 Task: Add Traditional Medicinals Cup of Calm Tea to the cart.
Action: Mouse moved to (16, 130)
Screenshot: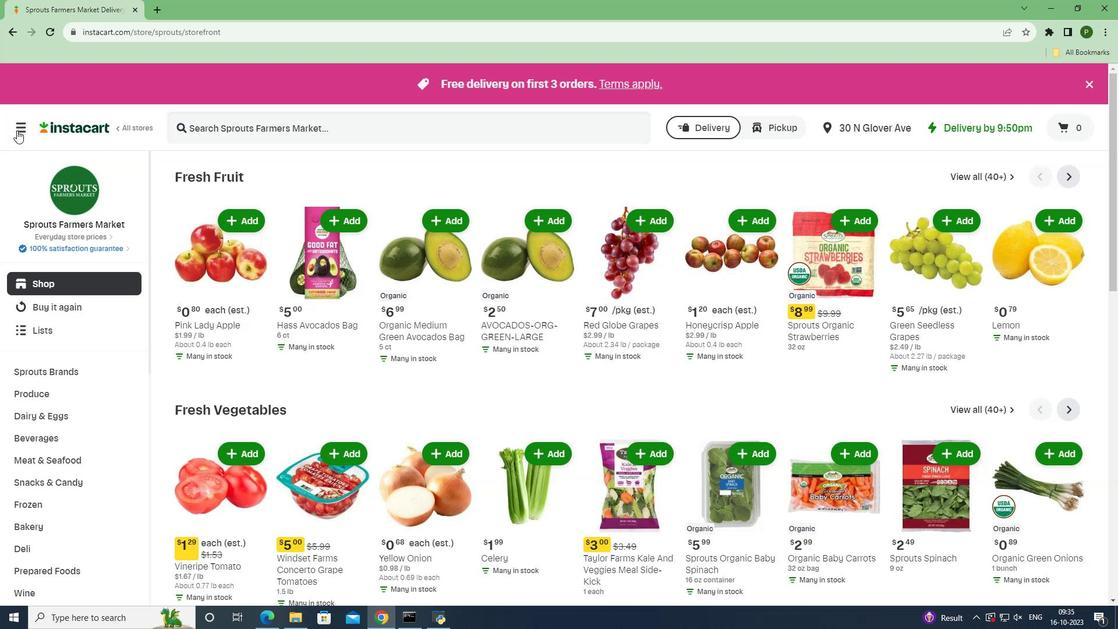 
Action: Mouse pressed left at (16, 130)
Screenshot: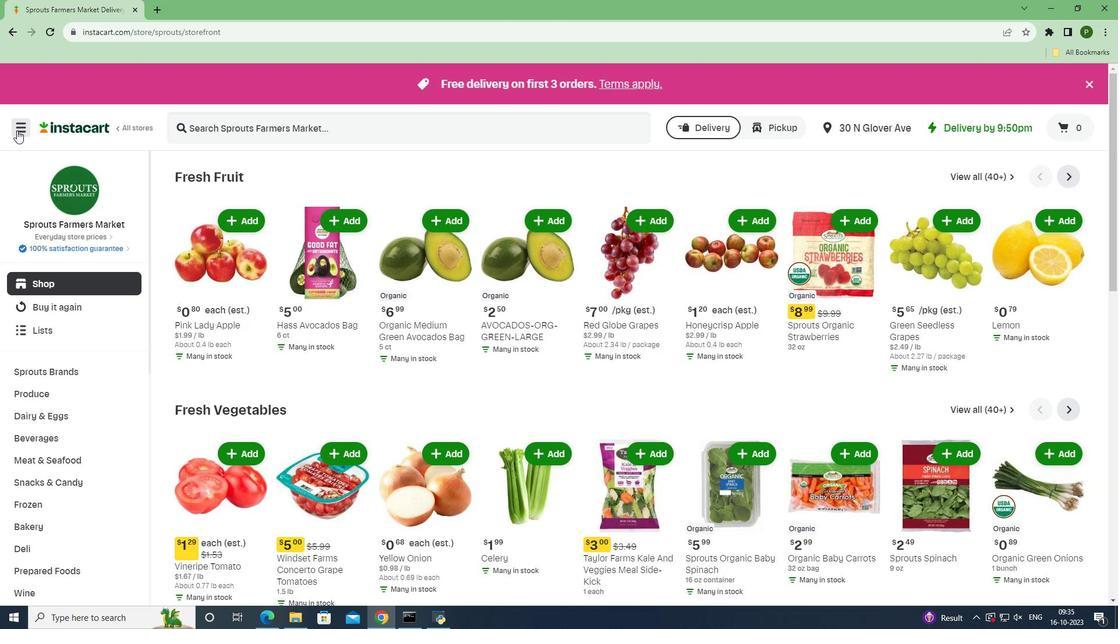 
Action: Mouse moved to (31, 306)
Screenshot: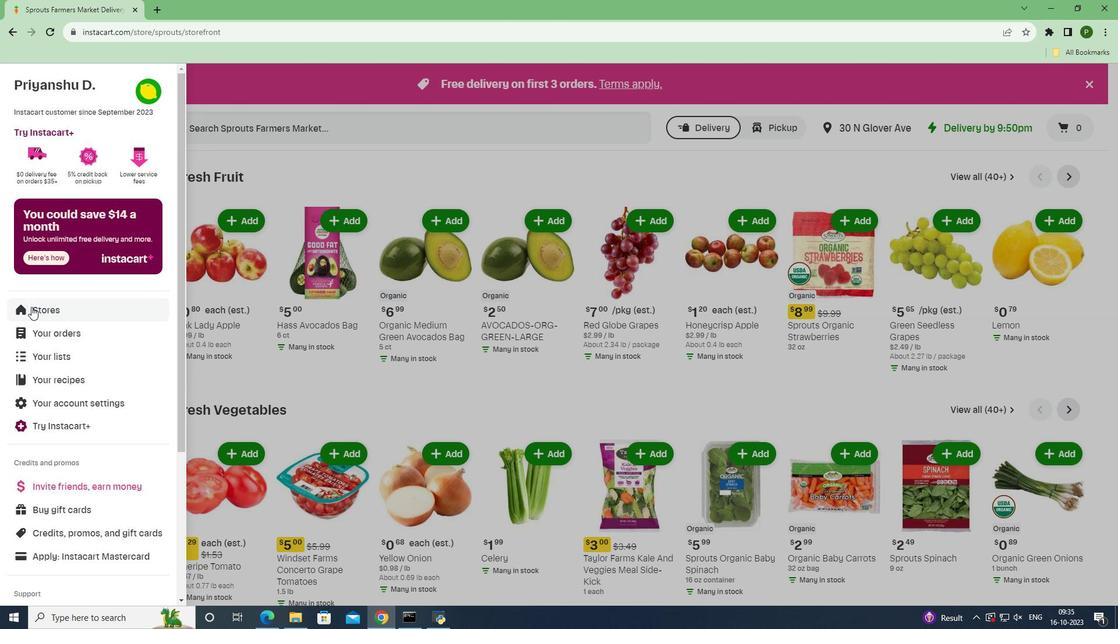 
Action: Mouse pressed left at (31, 306)
Screenshot: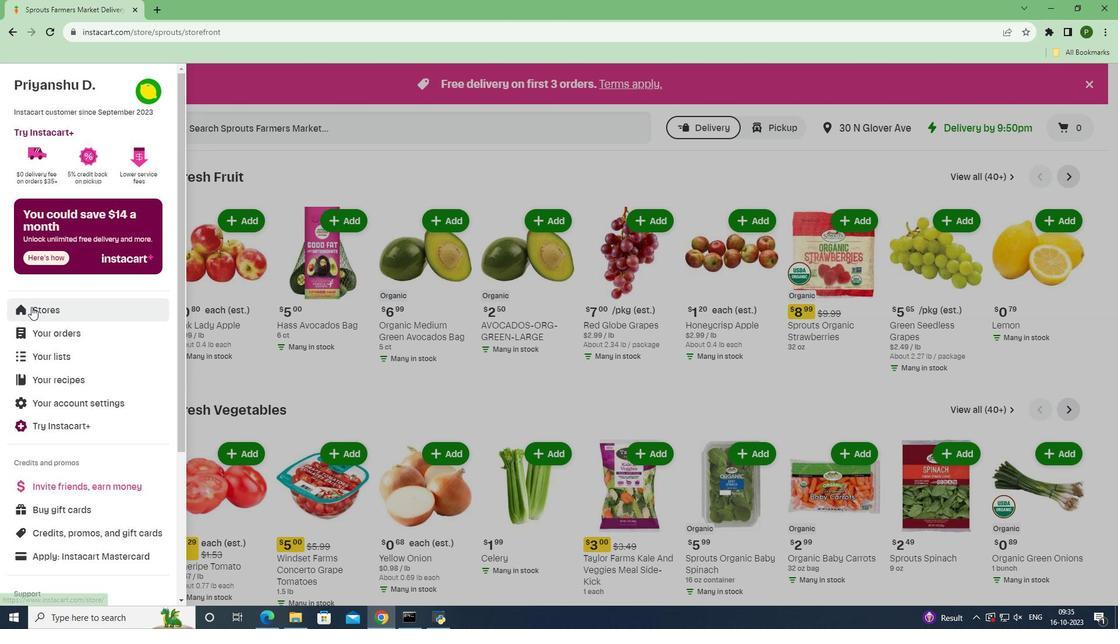 
Action: Mouse moved to (258, 132)
Screenshot: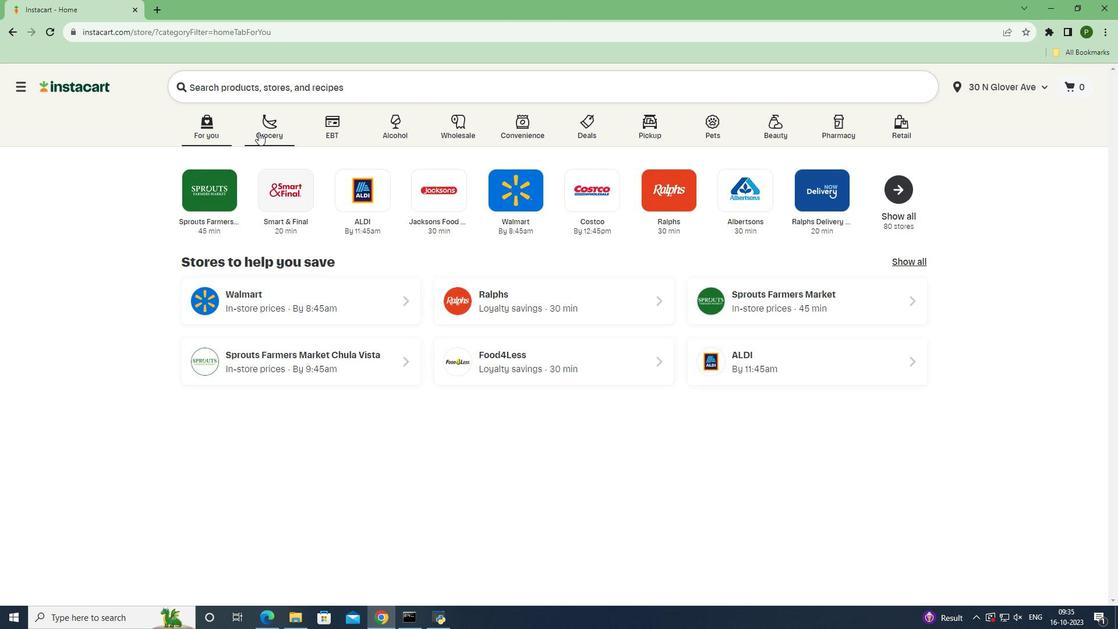 
Action: Mouse pressed left at (258, 132)
Screenshot: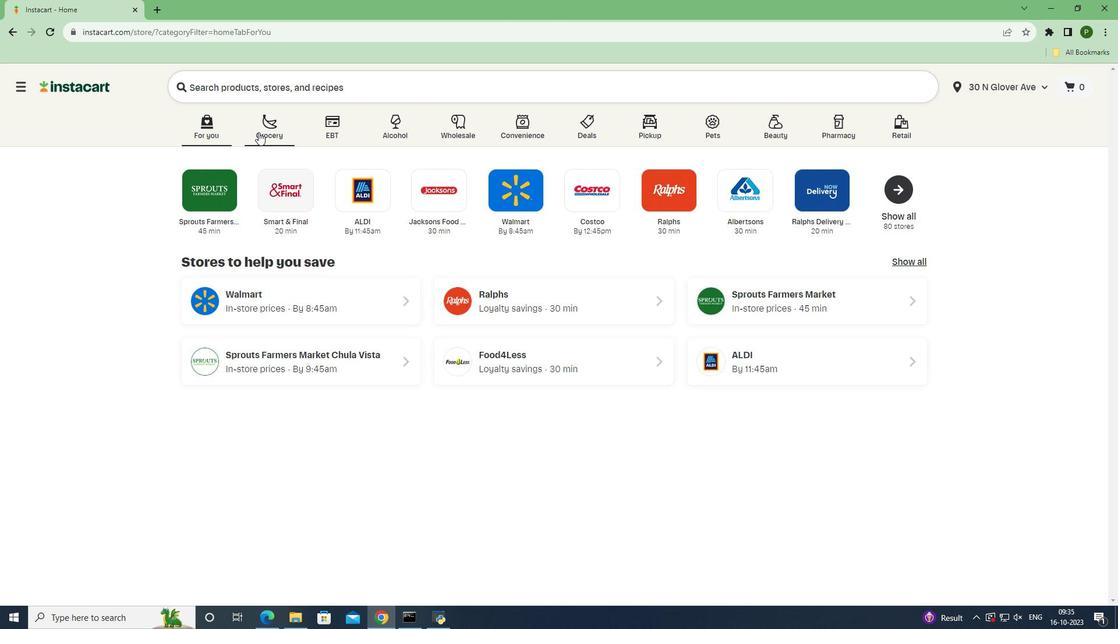 
Action: Mouse moved to (709, 269)
Screenshot: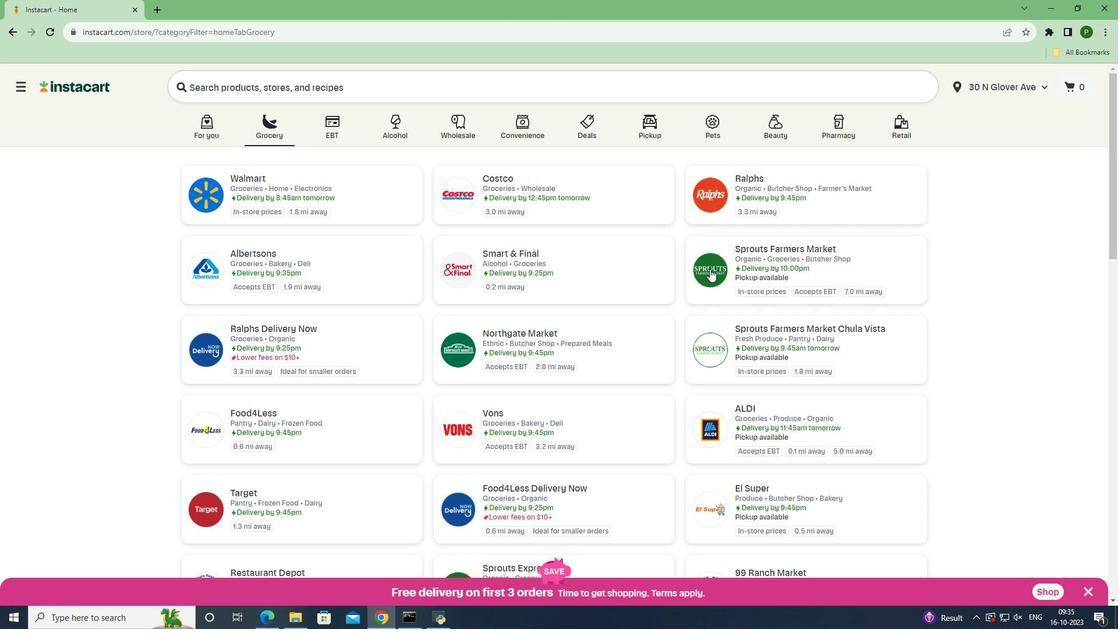 
Action: Mouse pressed left at (709, 269)
Screenshot: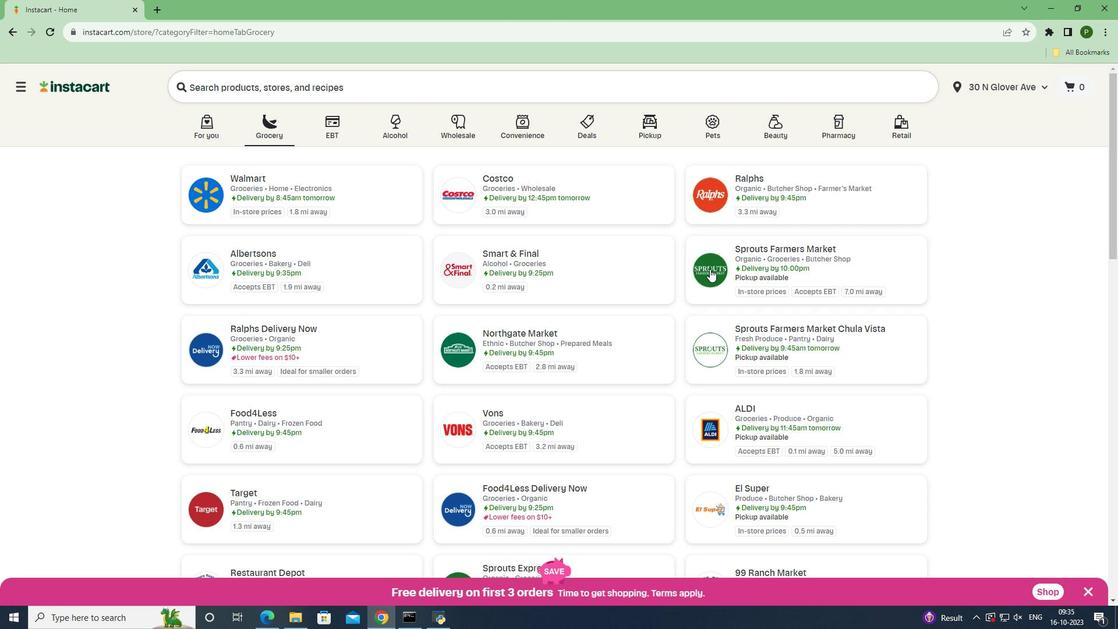 
Action: Mouse moved to (50, 439)
Screenshot: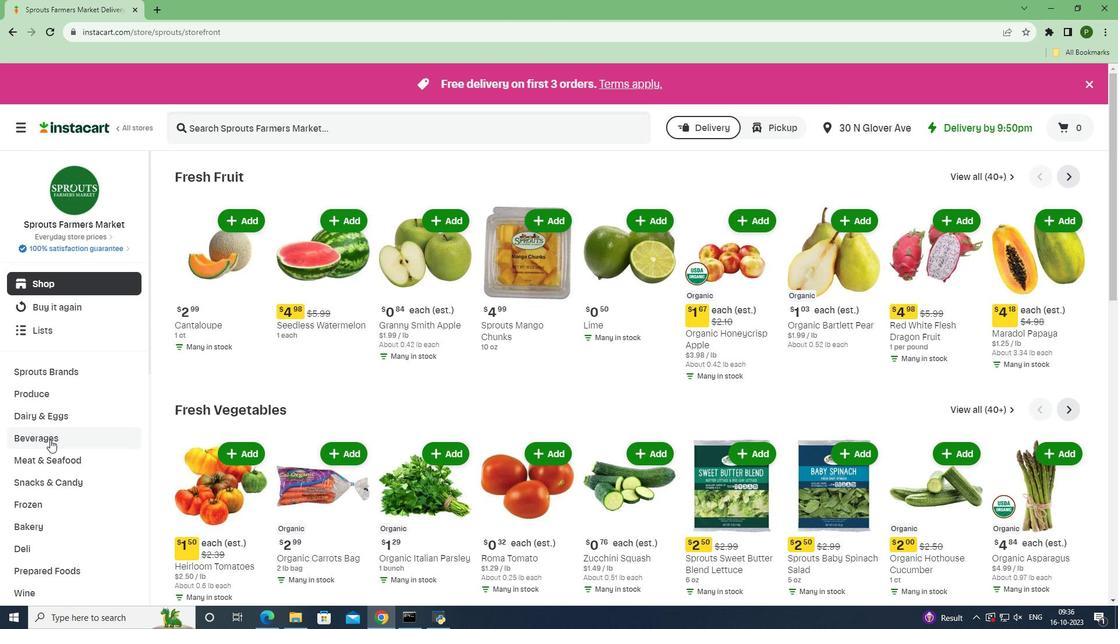 
Action: Mouse pressed left at (50, 439)
Screenshot: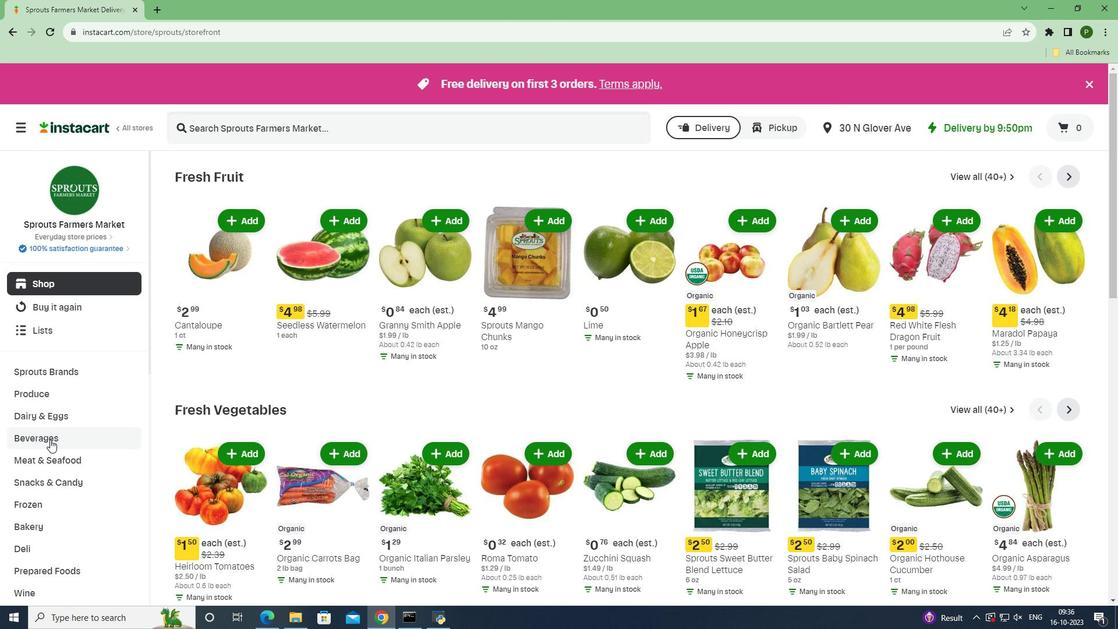 
Action: Mouse moved to (1014, 199)
Screenshot: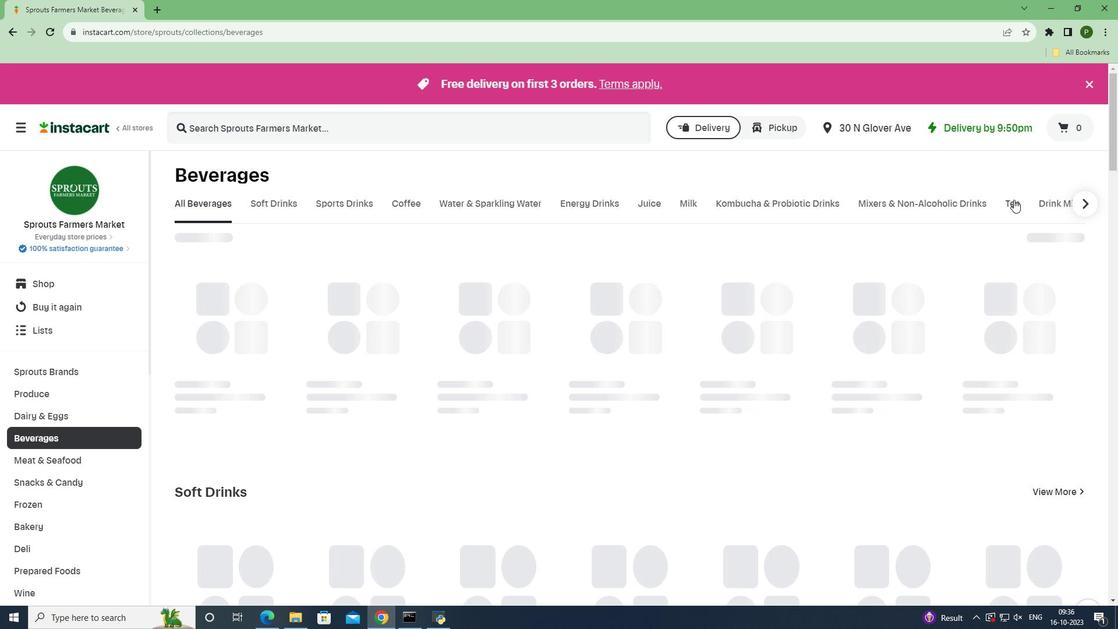 
Action: Mouse pressed left at (1014, 199)
Screenshot: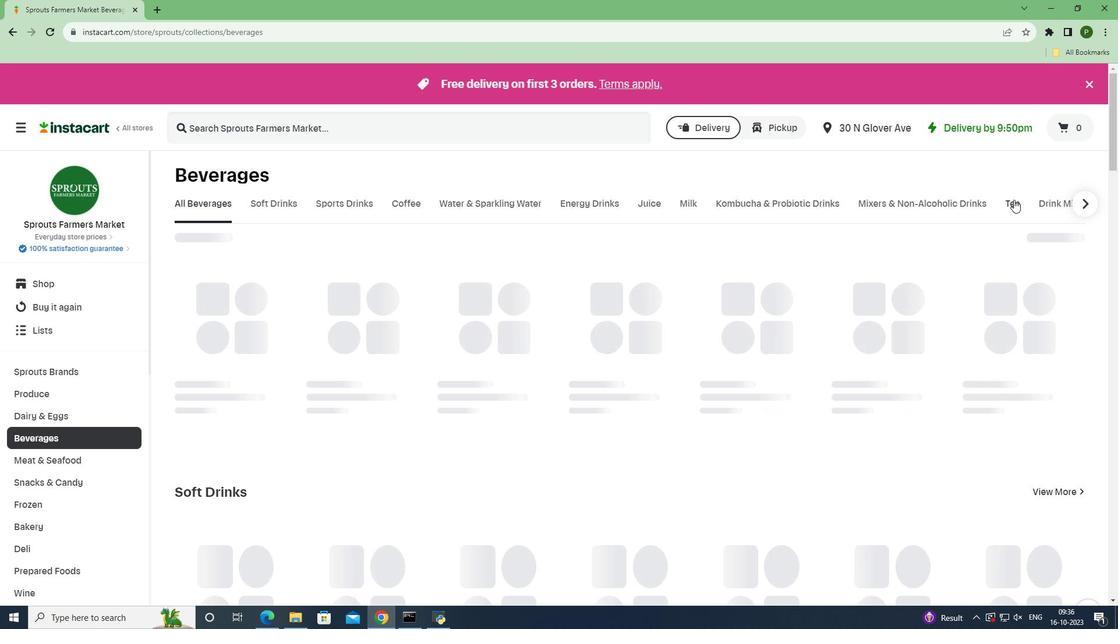 
Action: Mouse moved to (333, 132)
Screenshot: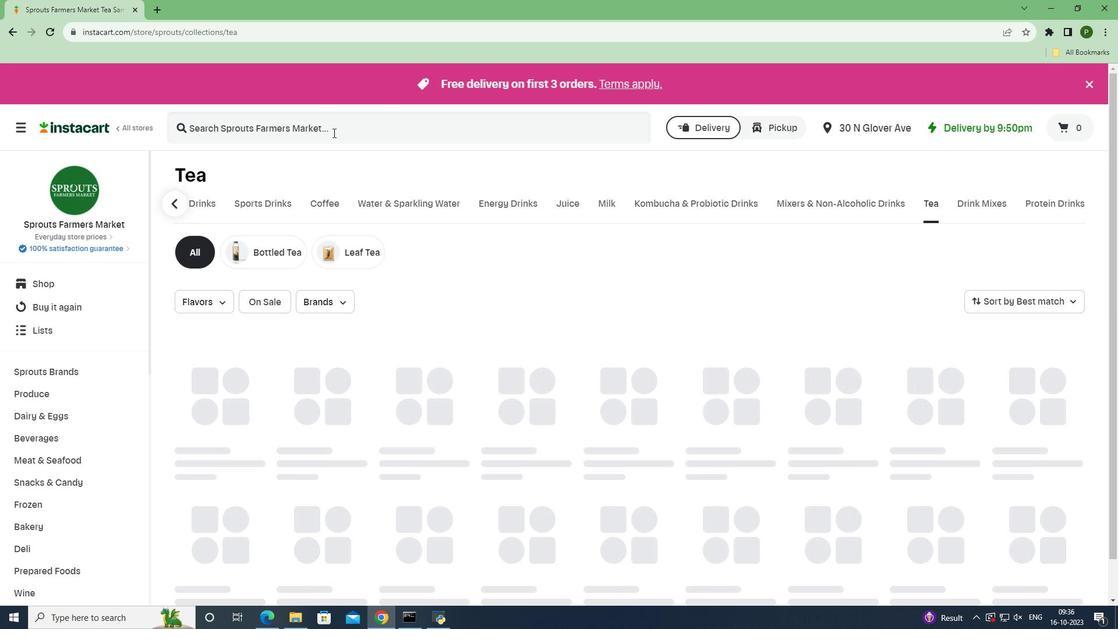 
Action: Mouse pressed left at (333, 132)
Screenshot: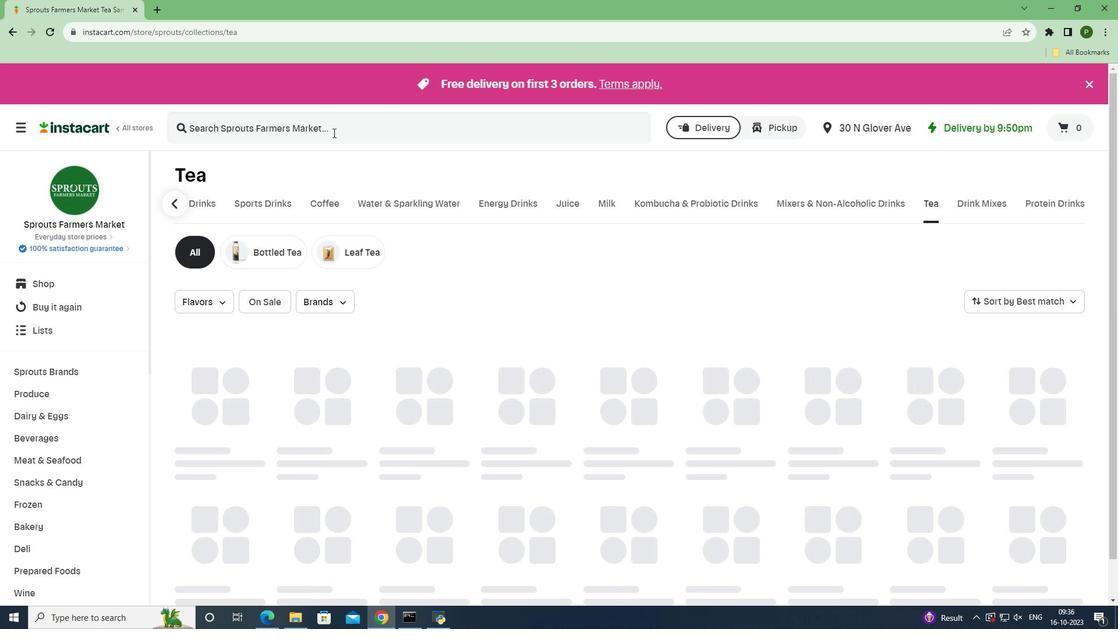 
Action: Key pressed <Key.caps_lock>T<Key.caps_lock>raditional<Key.space><Key.caps_lock>M<Key.caps_lock>edicinals<Key.space><Key.caps_lock>C<Key.caps_lock>up<Key.space>of<Key.space><Key.caps_lock>C<Key.caps_lock>alm<Key.space><Key.caps_lock>T<Key.caps_lock>ea<Key.space><Key.enter>
Screenshot: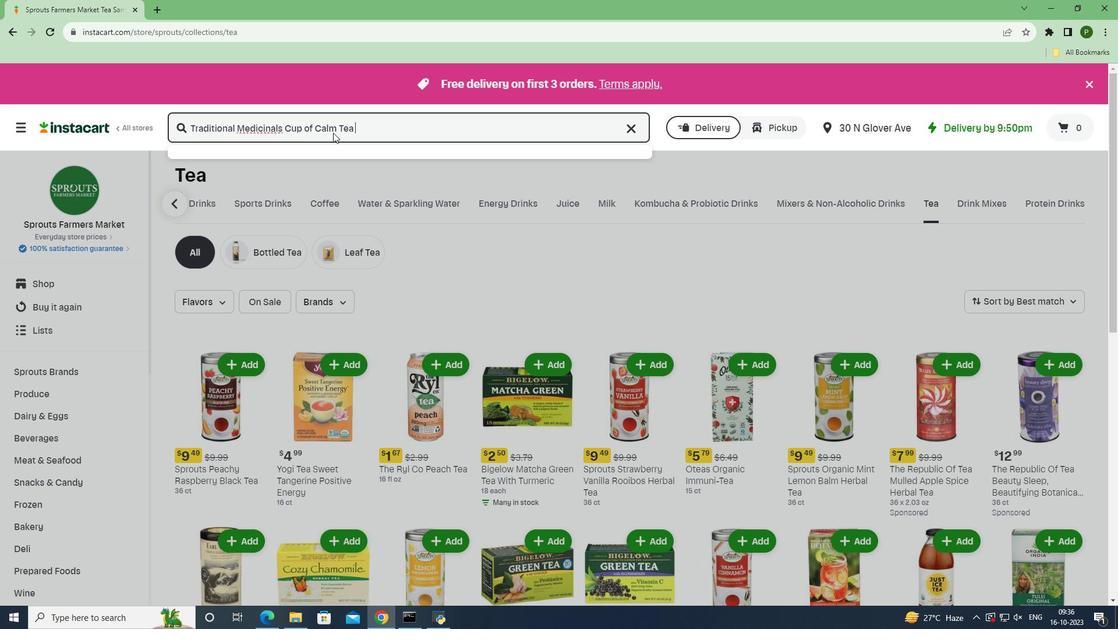 
Action: Mouse moved to (672, 244)
Screenshot: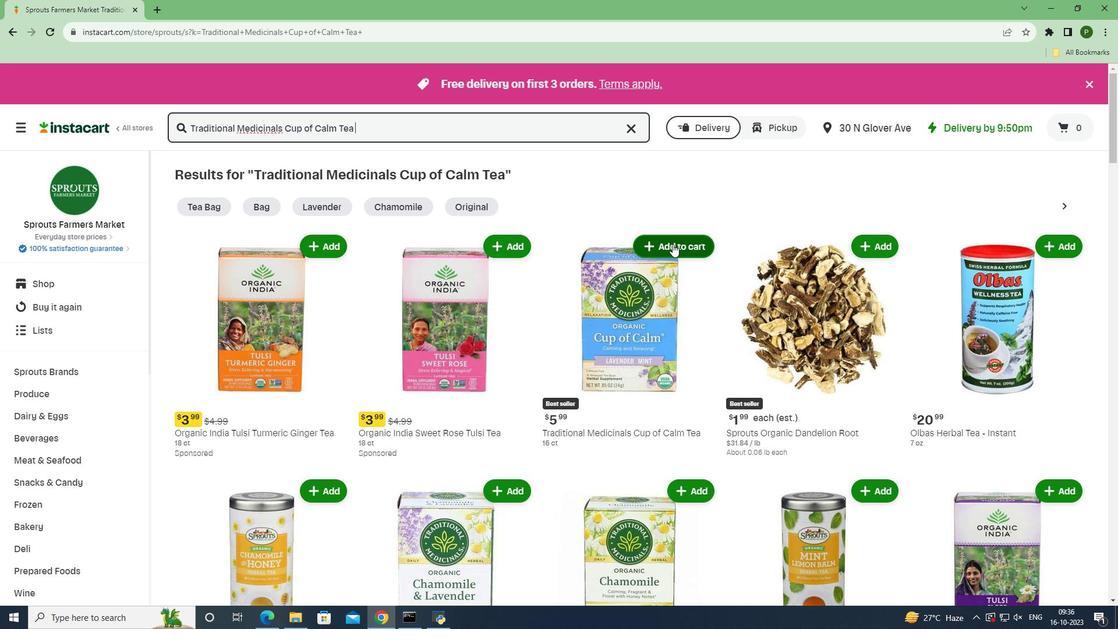 
Action: Mouse pressed left at (672, 244)
Screenshot: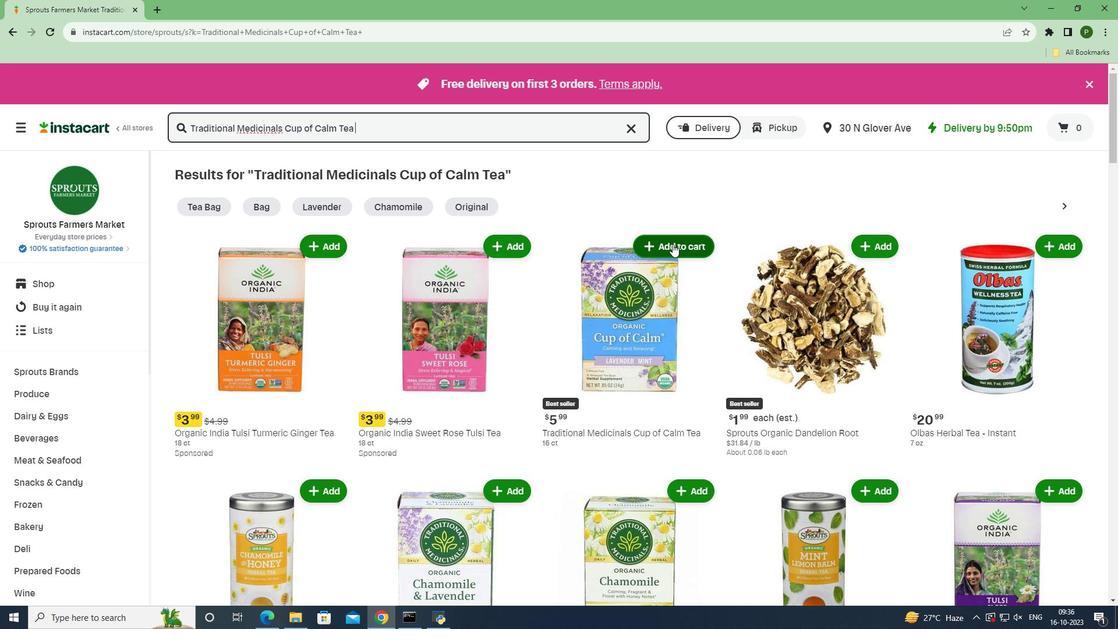 
Action: Mouse moved to (694, 304)
Screenshot: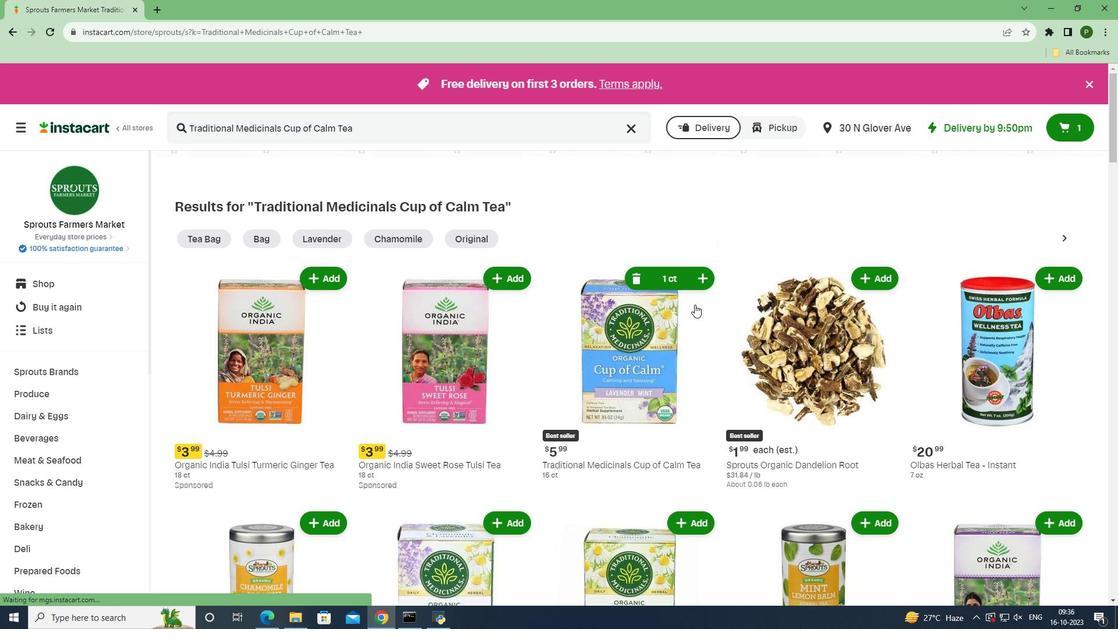 
